 Task: Remove all contacts.
Action: Mouse moved to (719, 200)
Screenshot: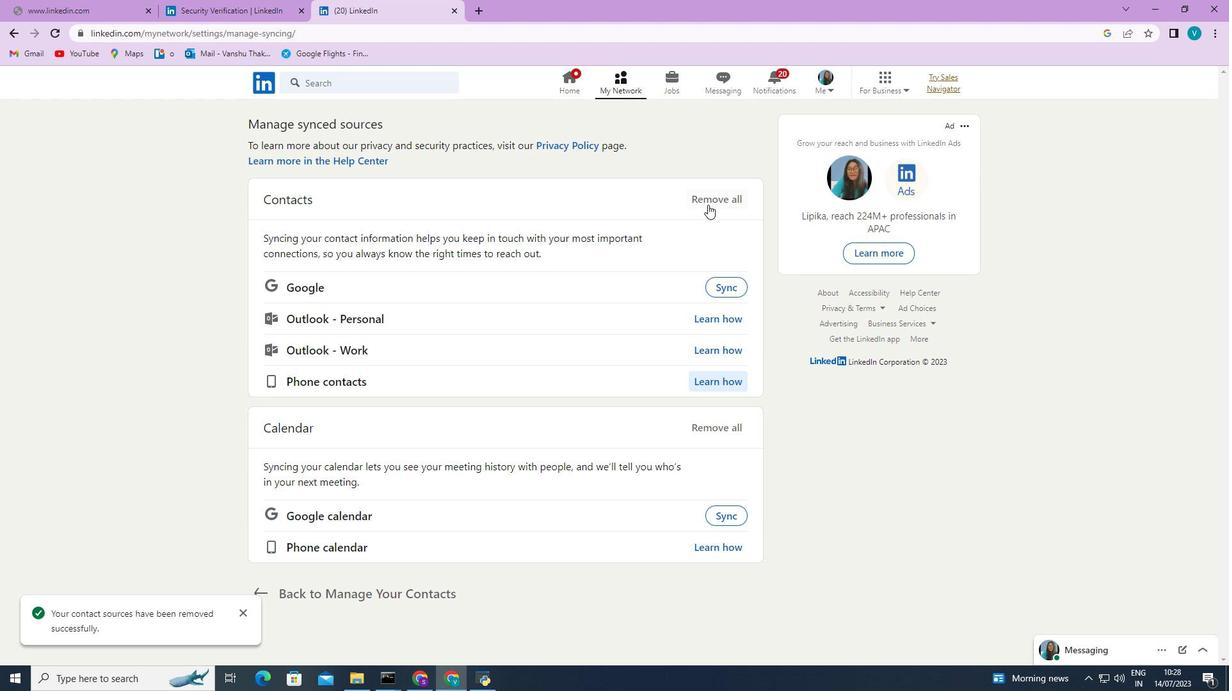 
Action: Mouse pressed left at (719, 200)
Screenshot: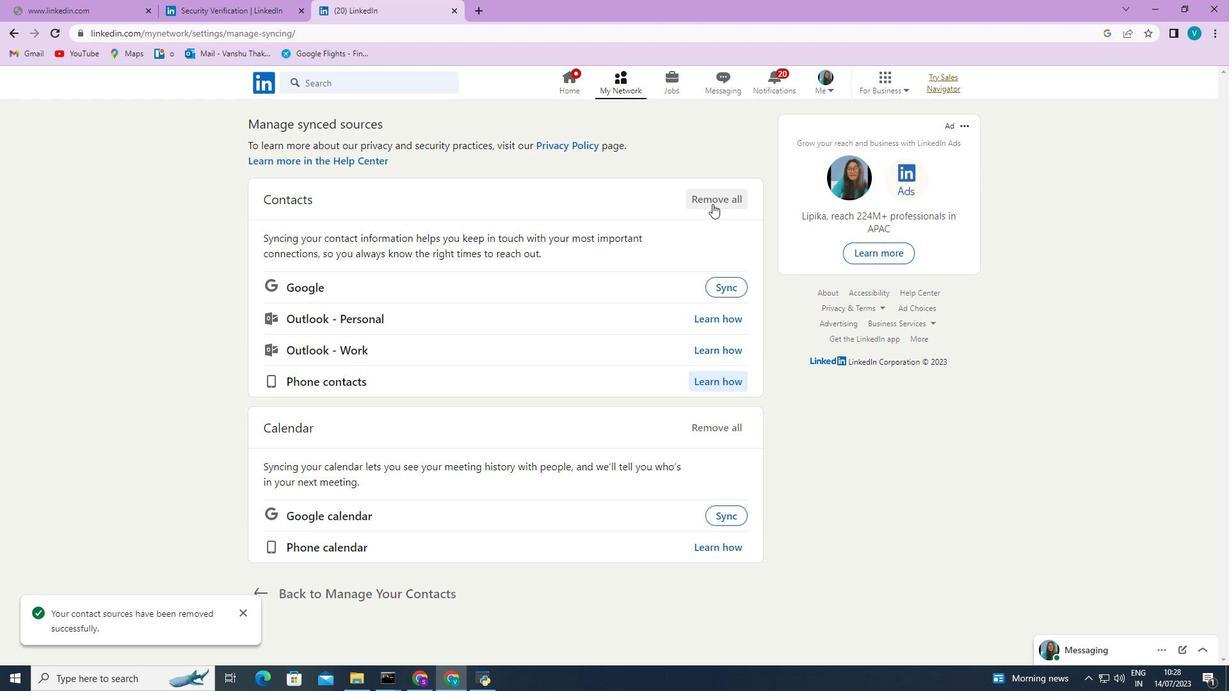 
Action: Mouse moved to (702, 209)
Screenshot: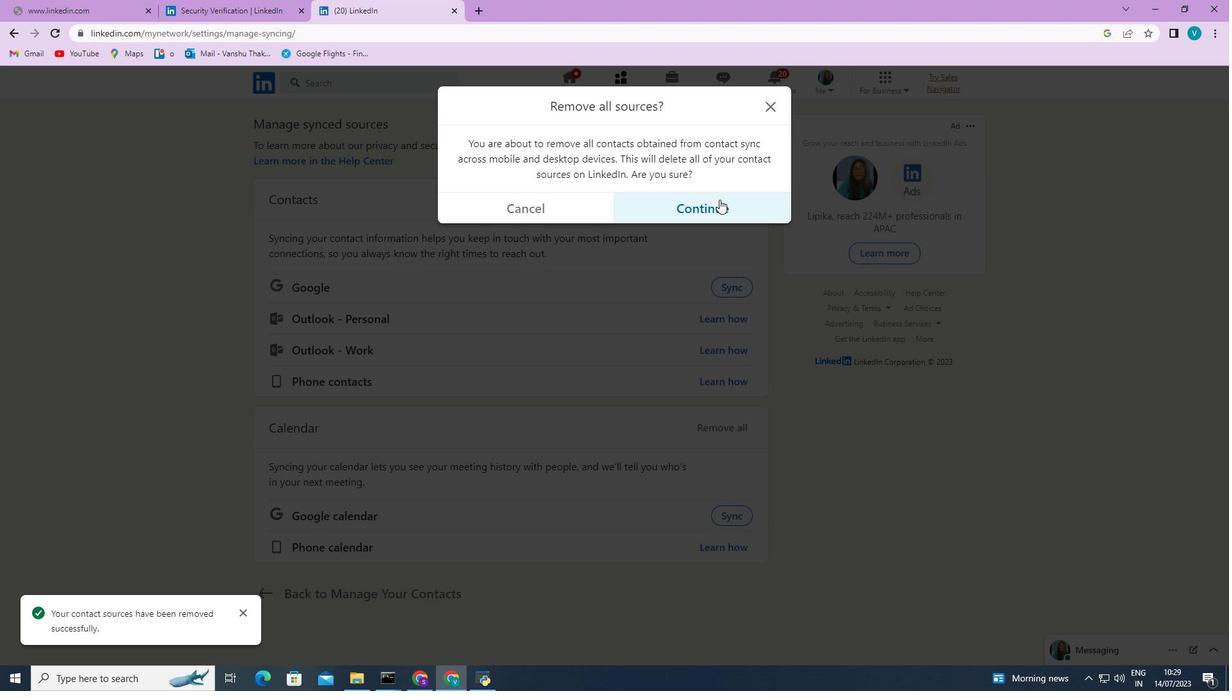 
Action: Mouse pressed left at (702, 209)
Screenshot: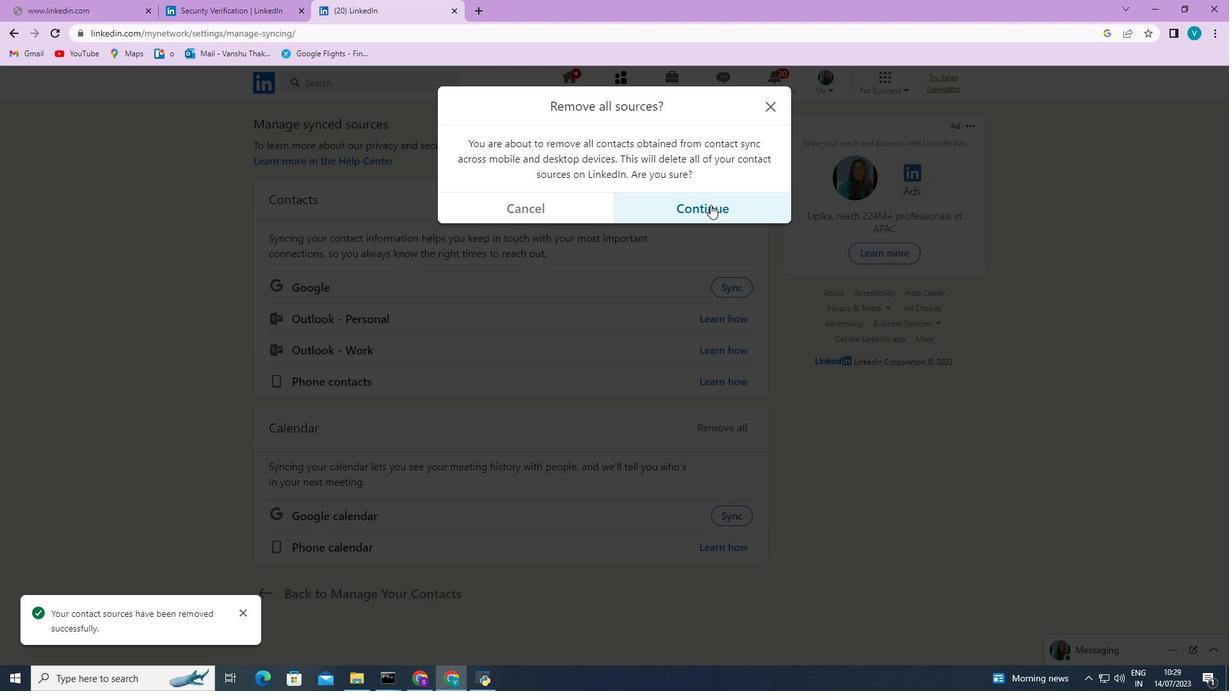 
Action: Mouse moved to (545, 189)
Screenshot: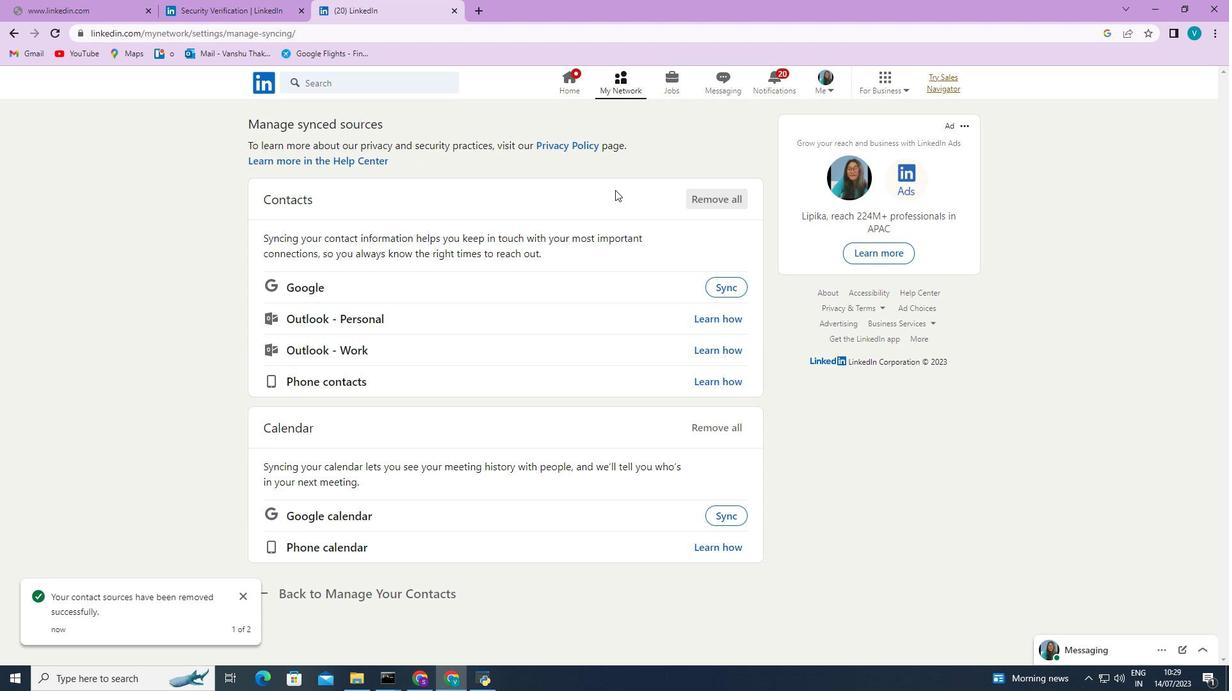 
